Task: Add the task  Add push notification feature to the app to the section Code Commanders in the project TrendForge and add a Due Date to the respective task as 2024/01/25.
Action: Mouse moved to (721, 614)
Screenshot: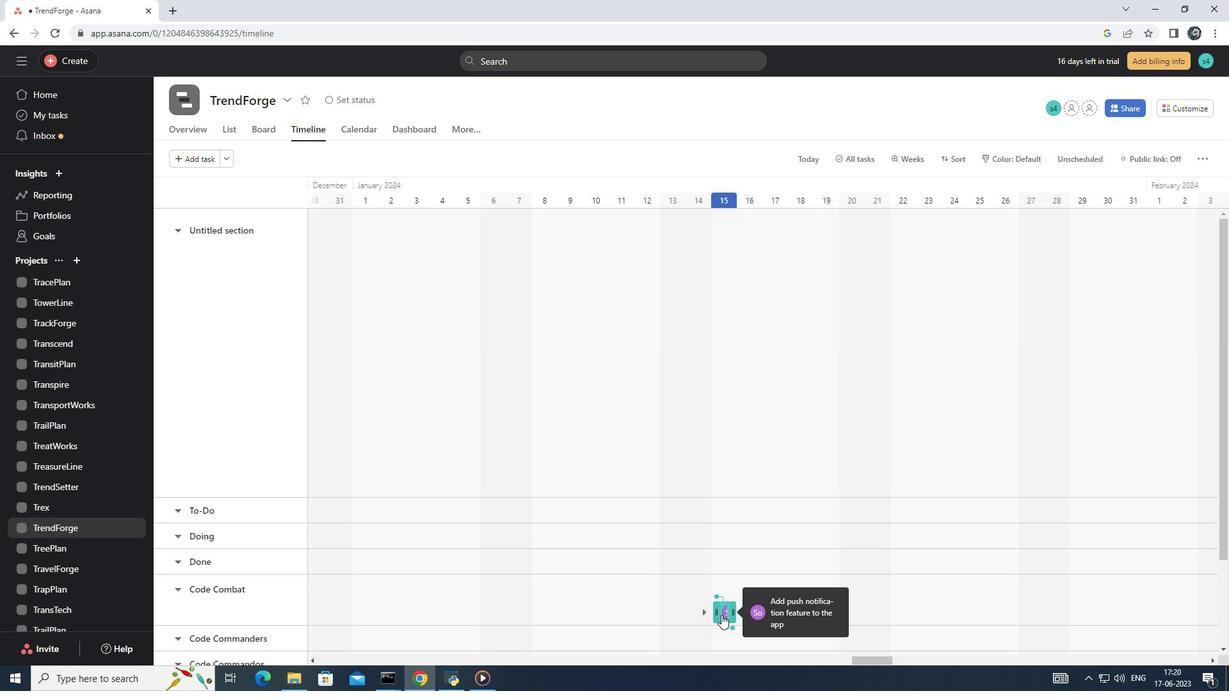 
Action: Mouse pressed left at (721, 614)
Screenshot: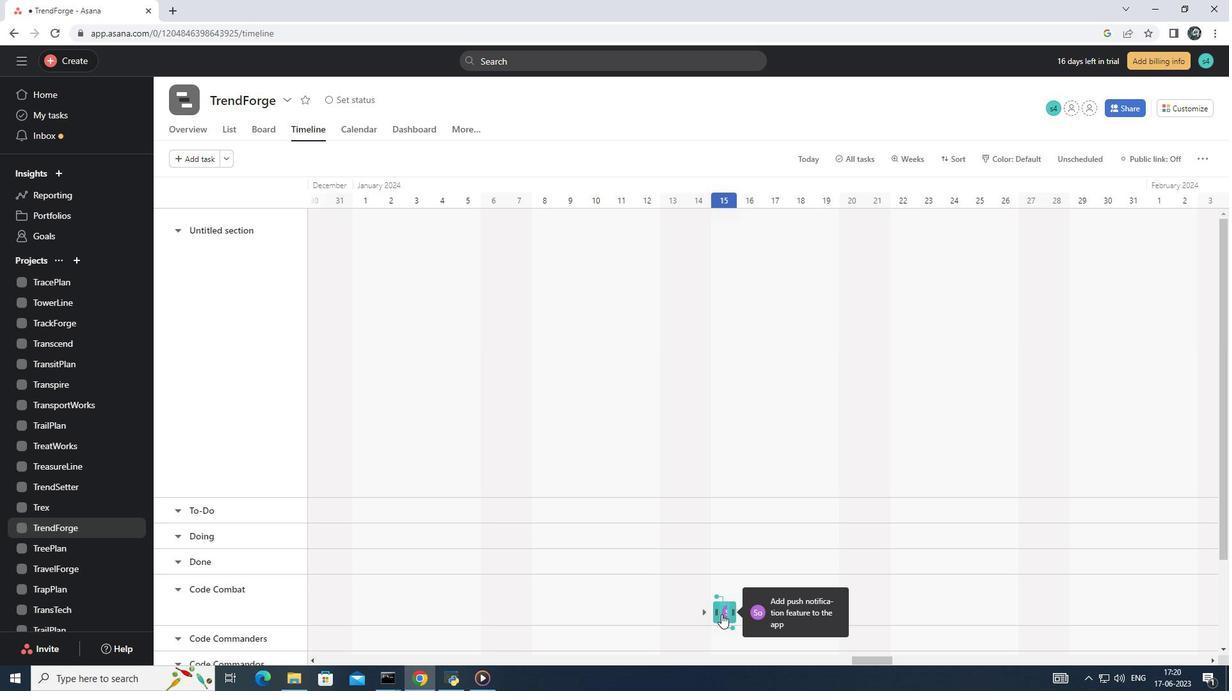 
Action: Mouse moved to (998, 281)
Screenshot: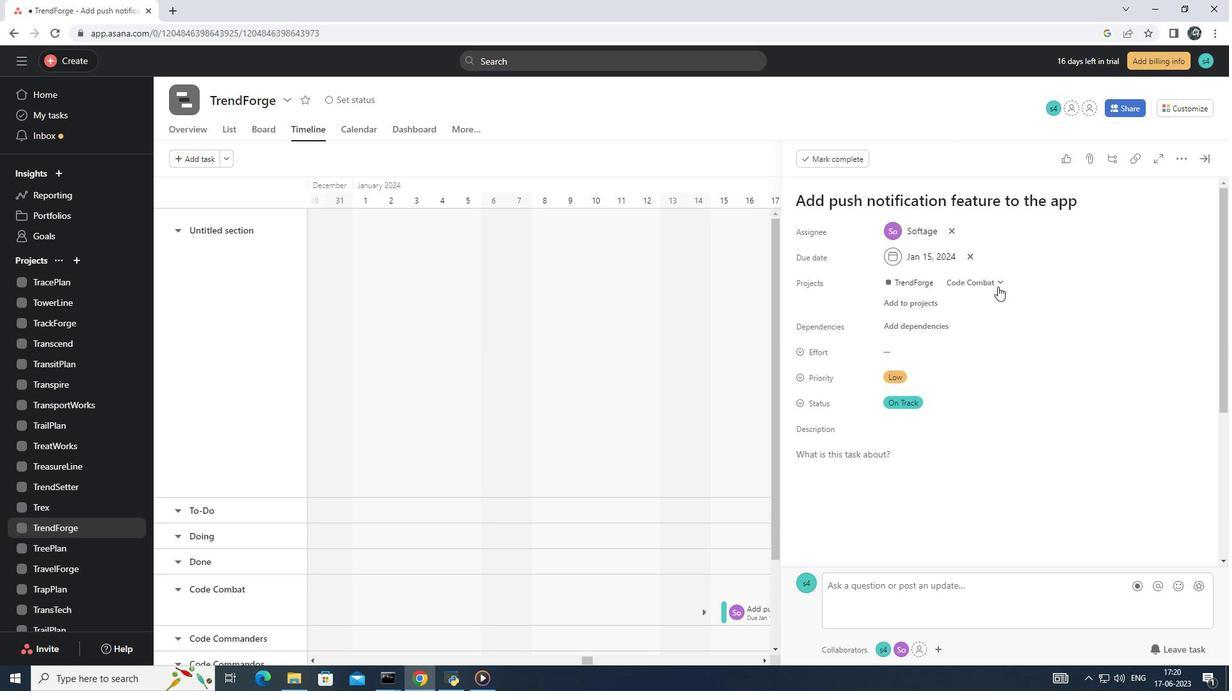 
Action: Mouse pressed left at (998, 281)
Screenshot: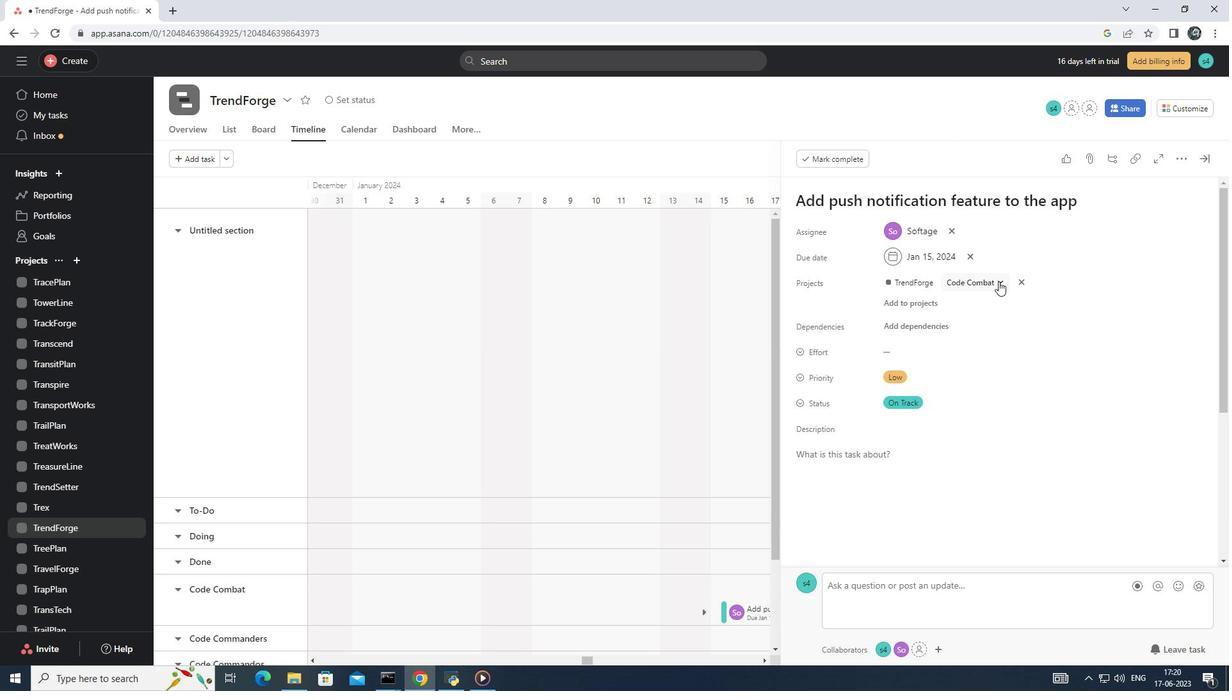 
Action: Mouse moved to (974, 430)
Screenshot: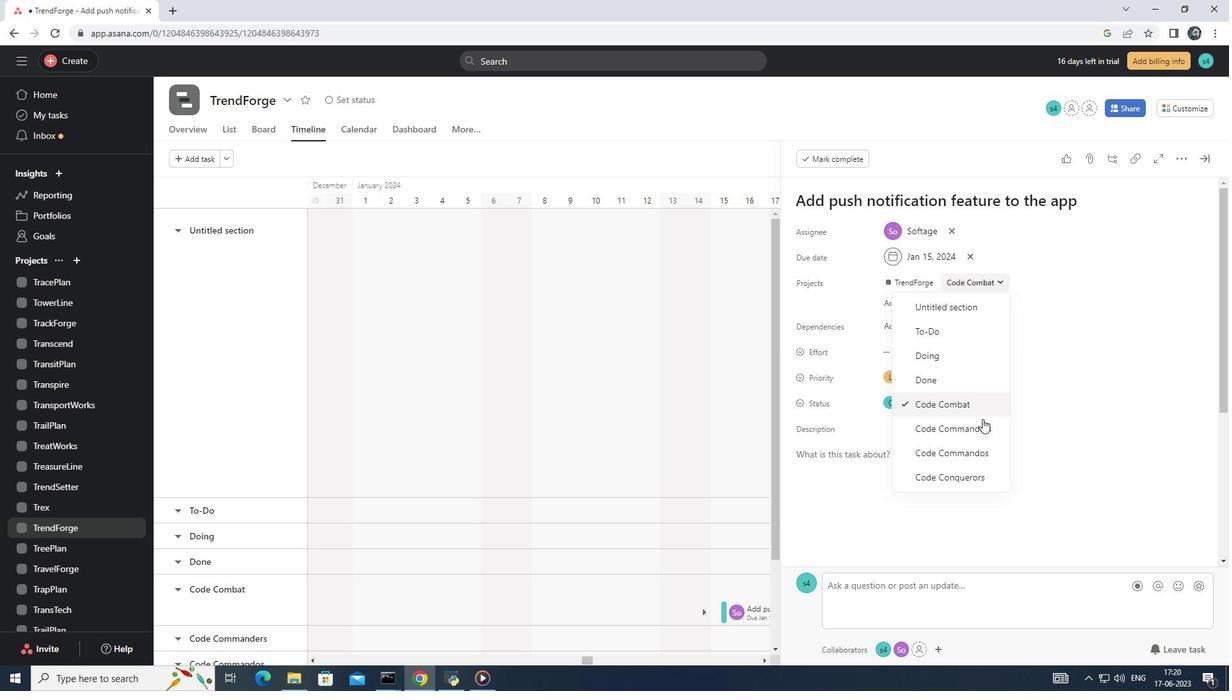 
Action: Mouse pressed left at (974, 430)
Screenshot: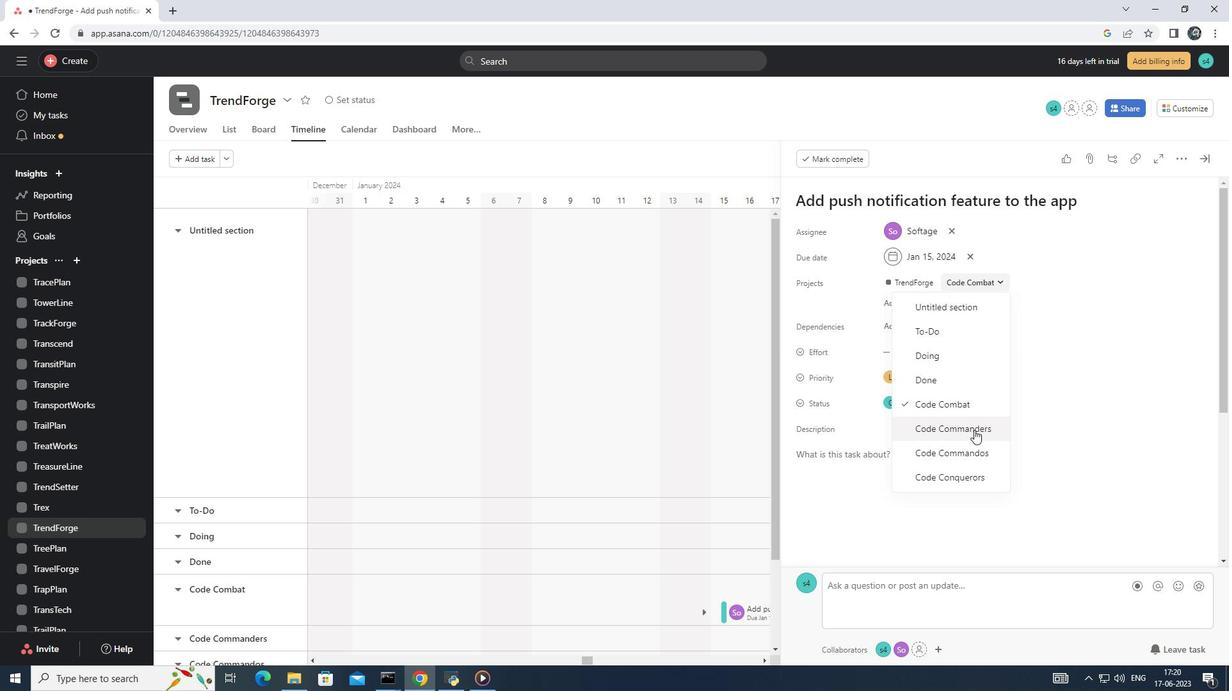 
Action: Mouse moved to (969, 258)
Screenshot: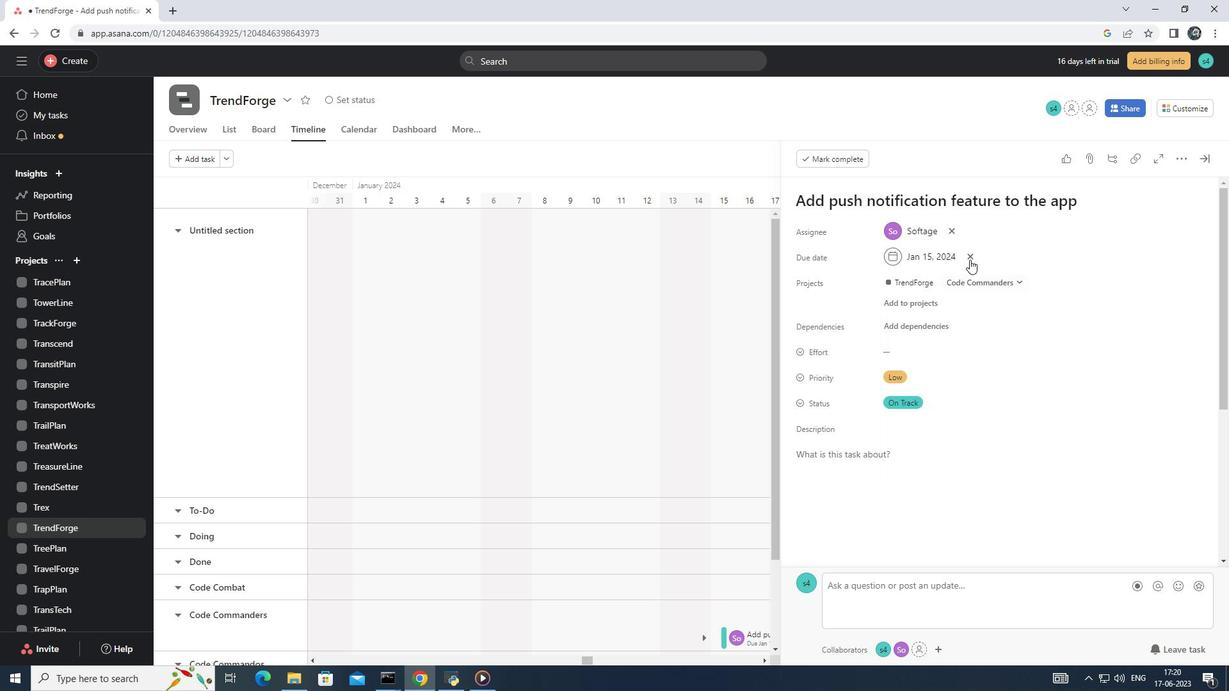 
Action: Mouse pressed left at (969, 258)
Screenshot: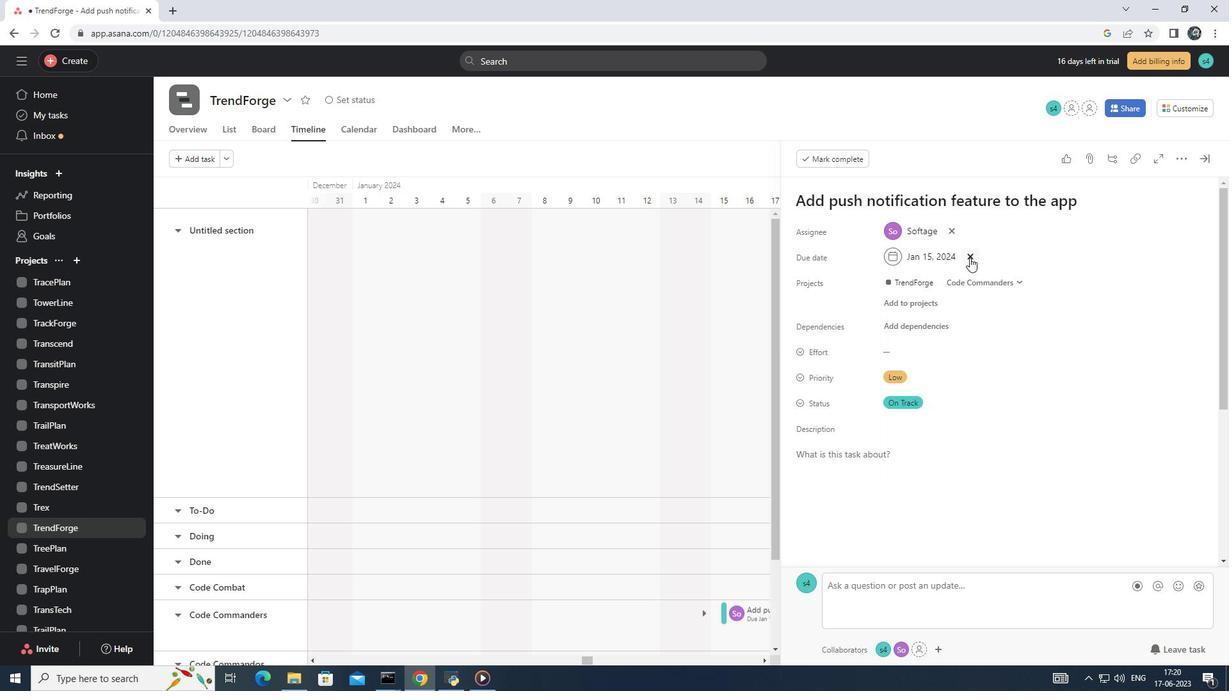 
Action: Mouse moved to (896, 258)
Screenshot: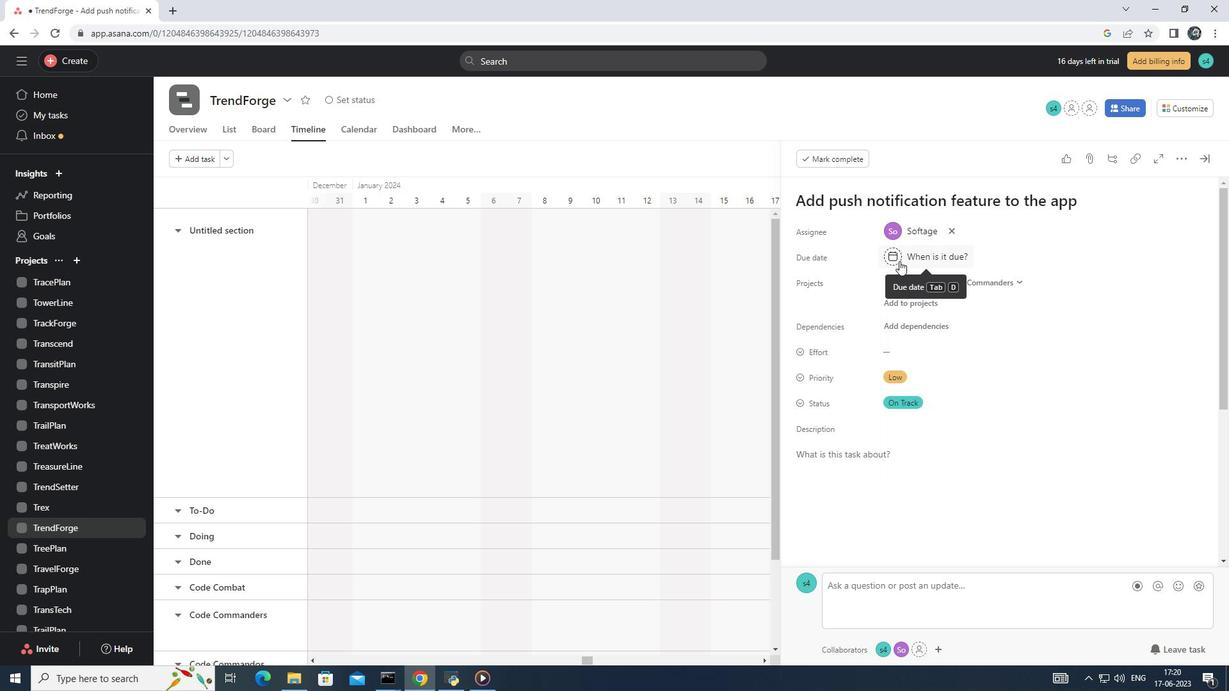 
Action: Mouse pressed left at (896, 258)
Screenshot: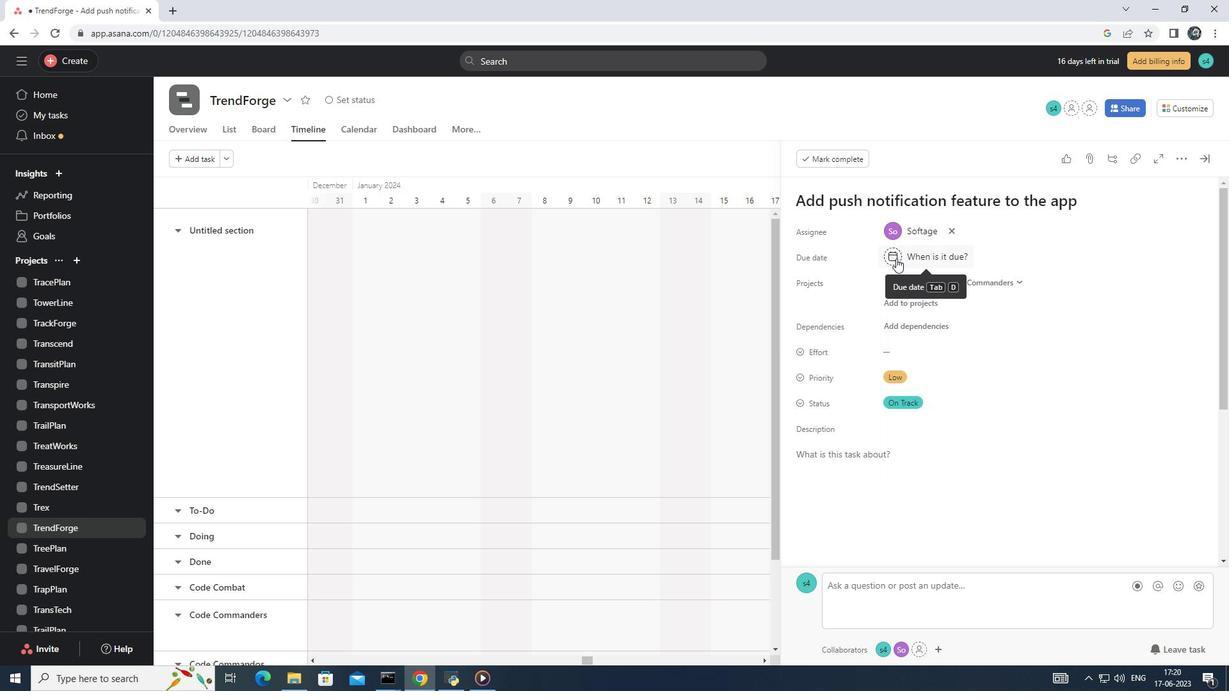 
Action: Mouse moved to (1012, 294)
Screenshot: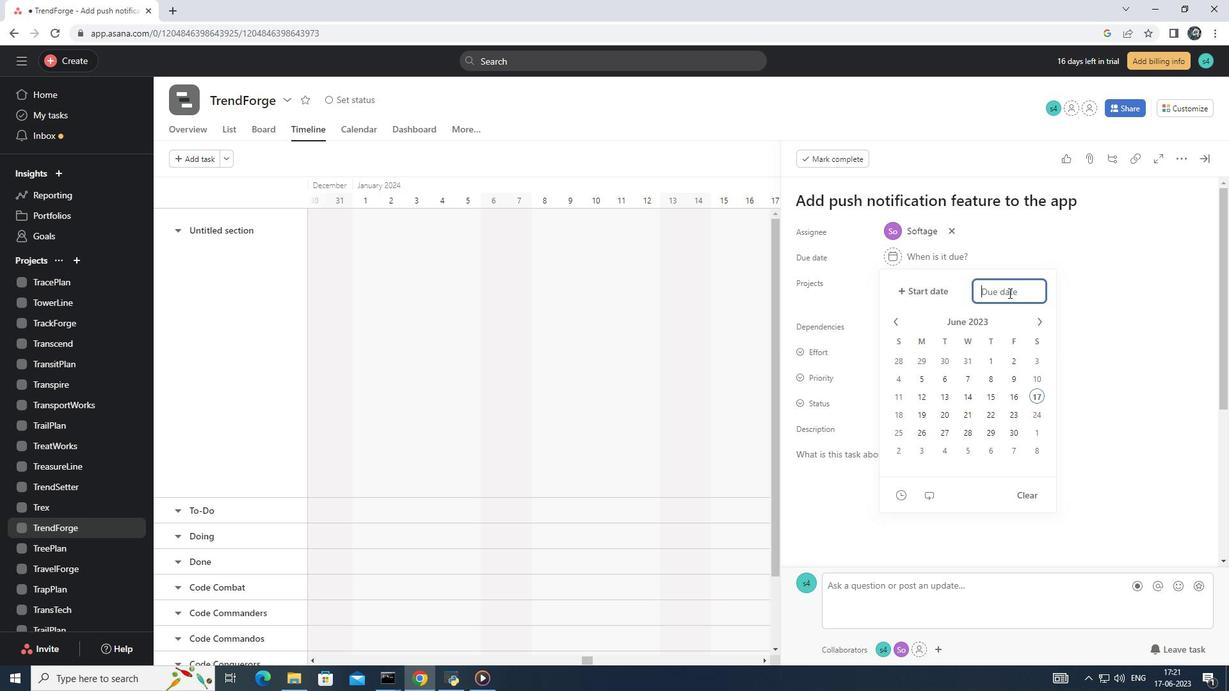 
Action: Mouse pressed left at (1012, 294)
Screenshot: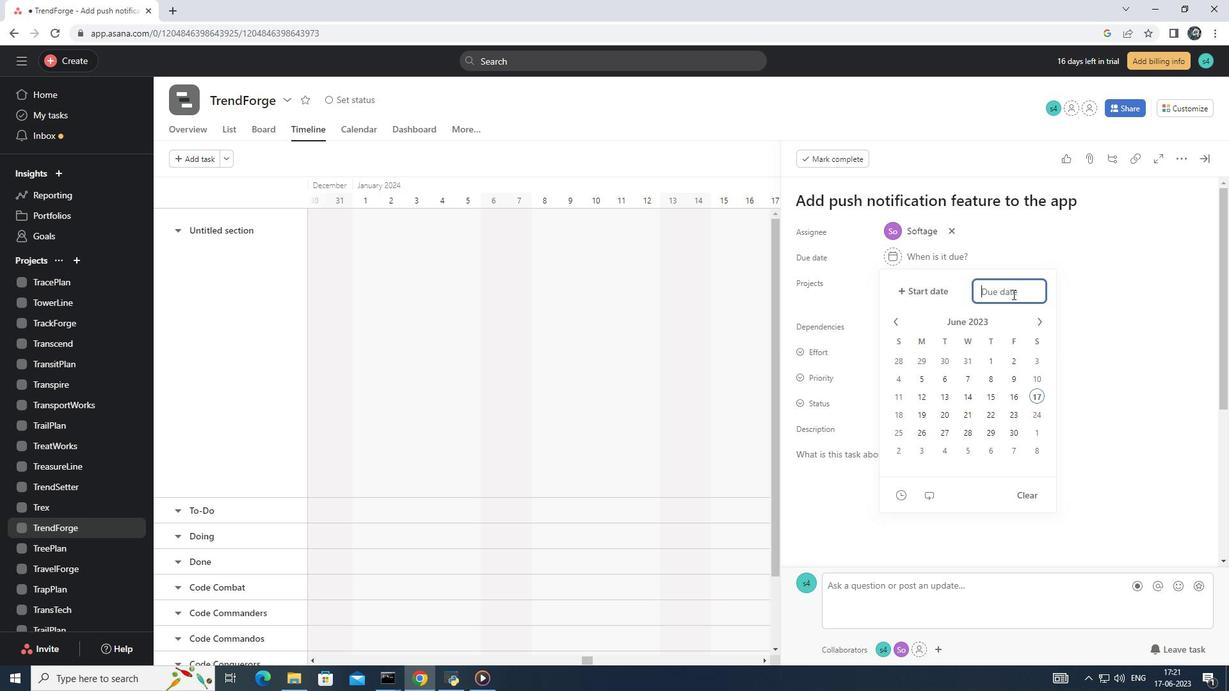 
Action: Mouse moved to (1012, 295)
Screenshot: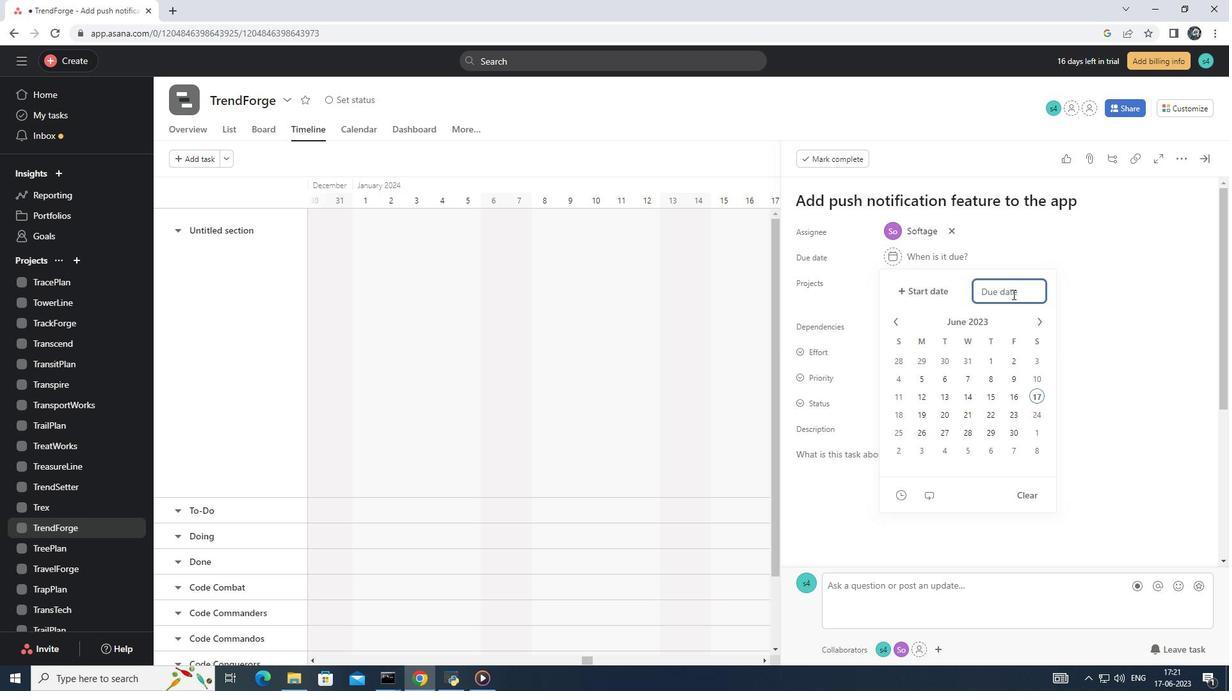 
Action: Key pressed 2024/01
Screenshot: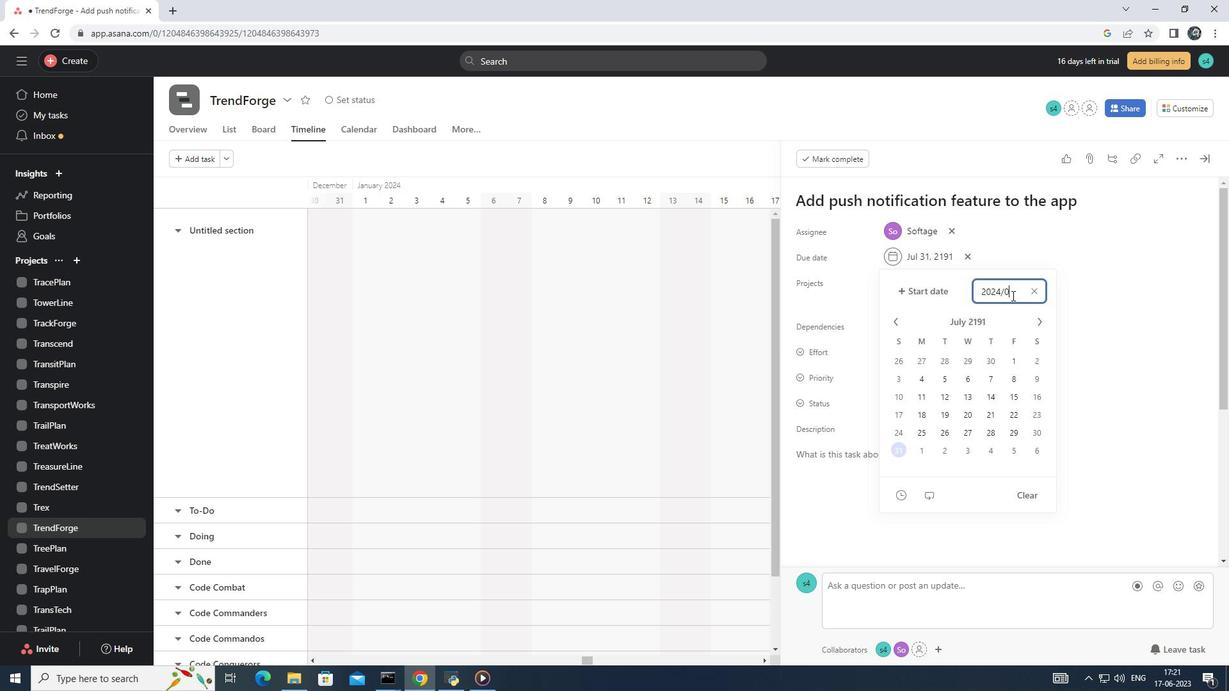 
Action: Mouse moved to (1012, 295)
Screenshot: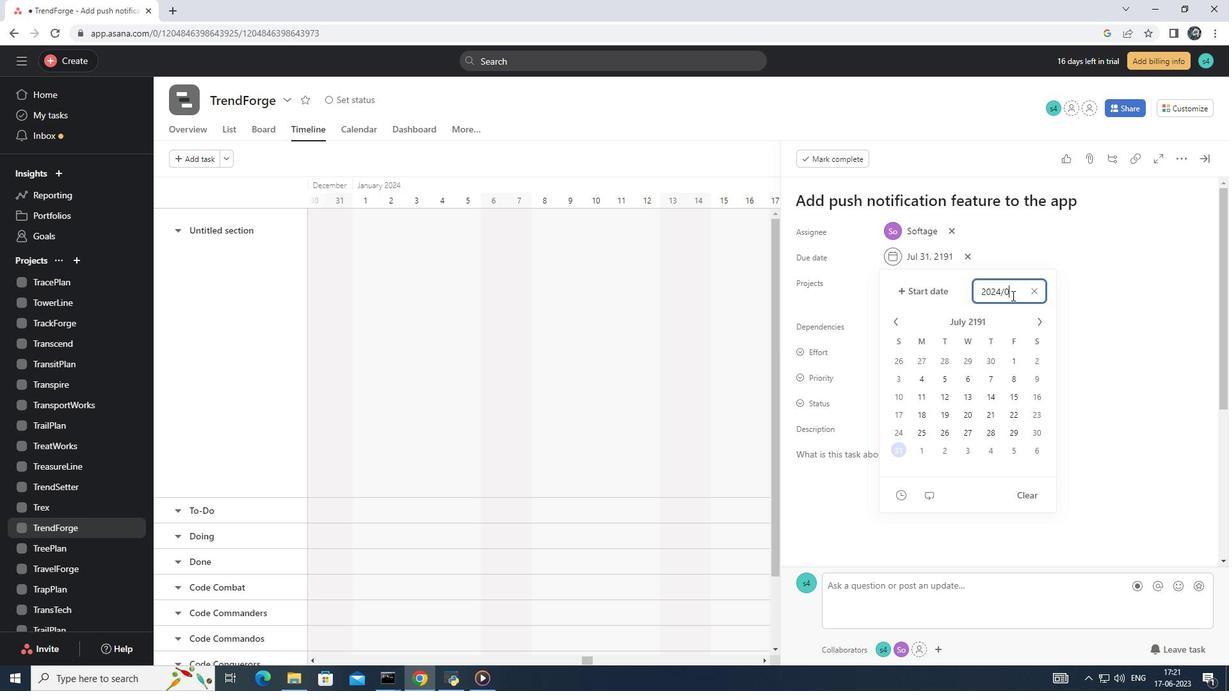 
Action: Key pressed /25<Key.enter>
Screenshot: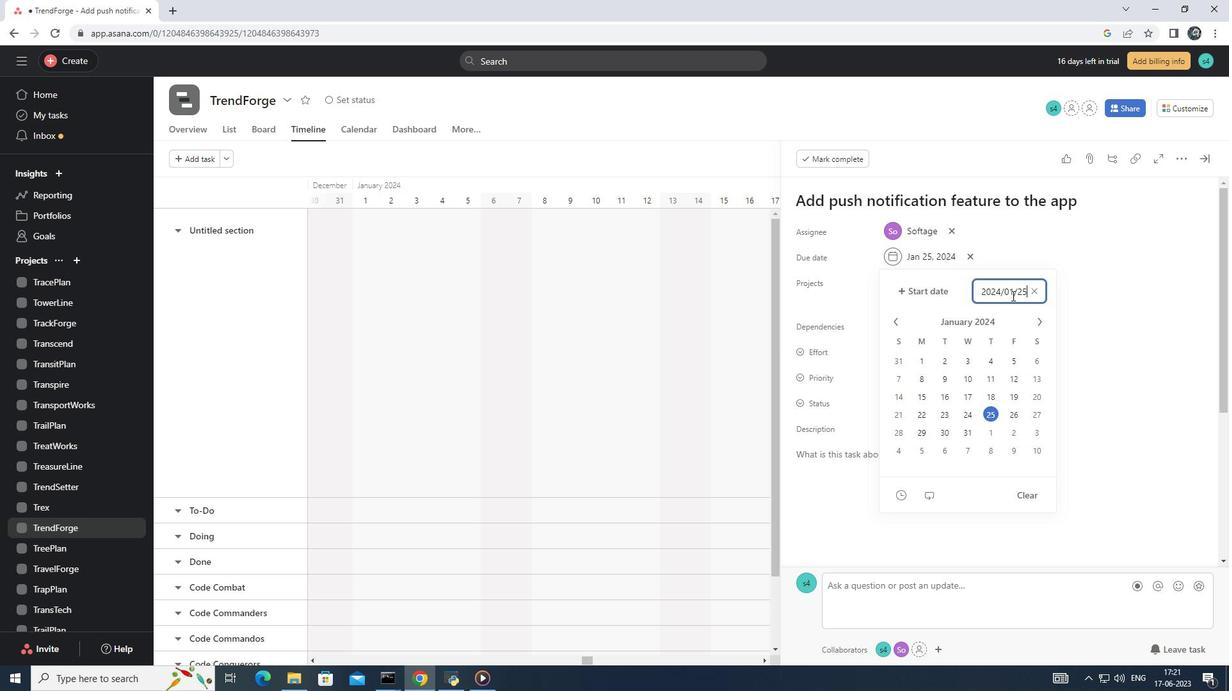 
